 Task: Add Bob's Red Mill Old Country Style Muesli Cereal to the cart.
Action: Mouse moved to (637, 246)
Screenshot: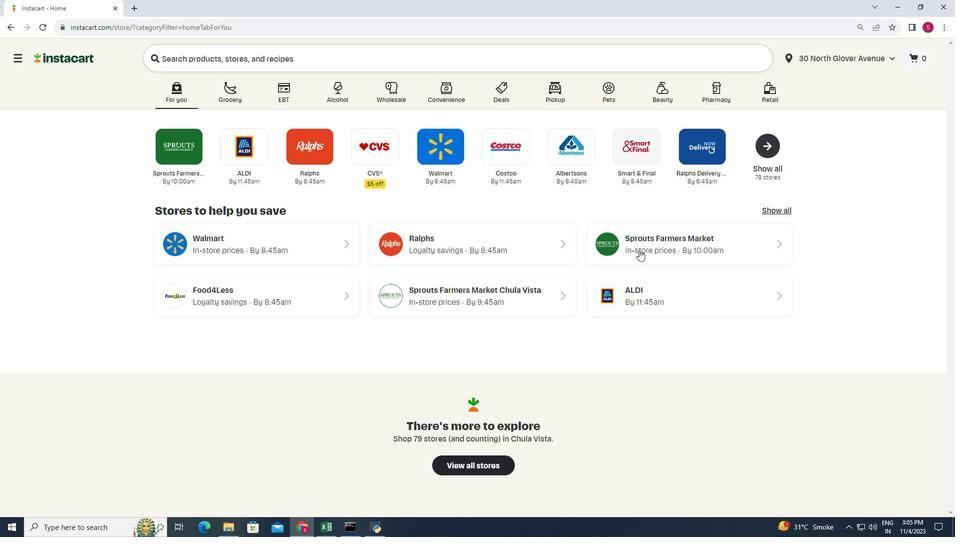 
Action: Mouse pressed left at (637, 246)
Screenshot: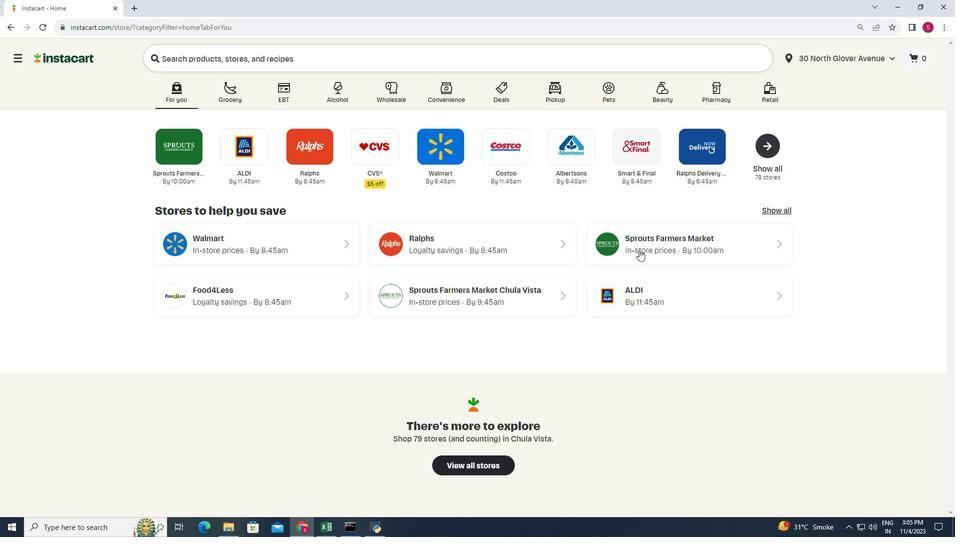 
Action: Mouse moved to (61, 279)
Screenshot: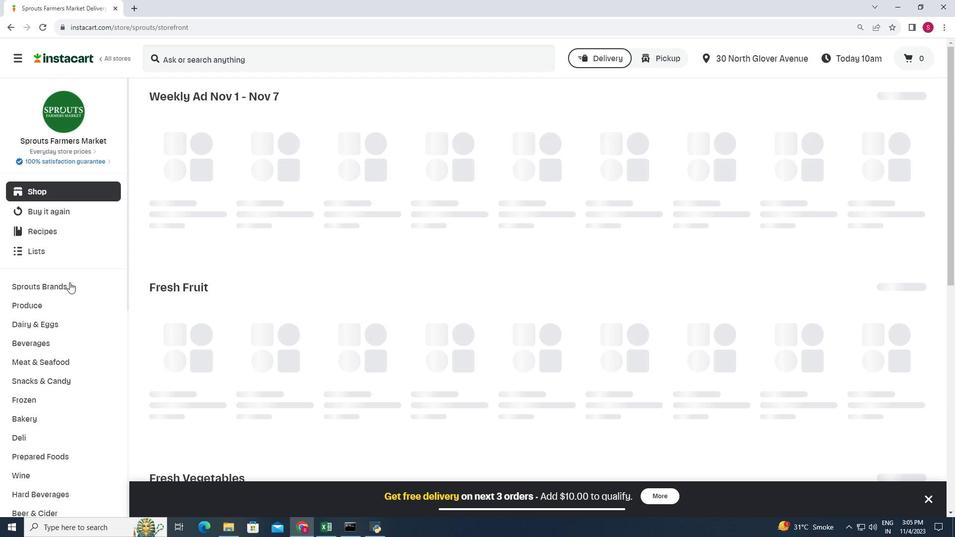 
Action: Mouse scrolled (61, 279) with delta (0, 0)
Screenshot: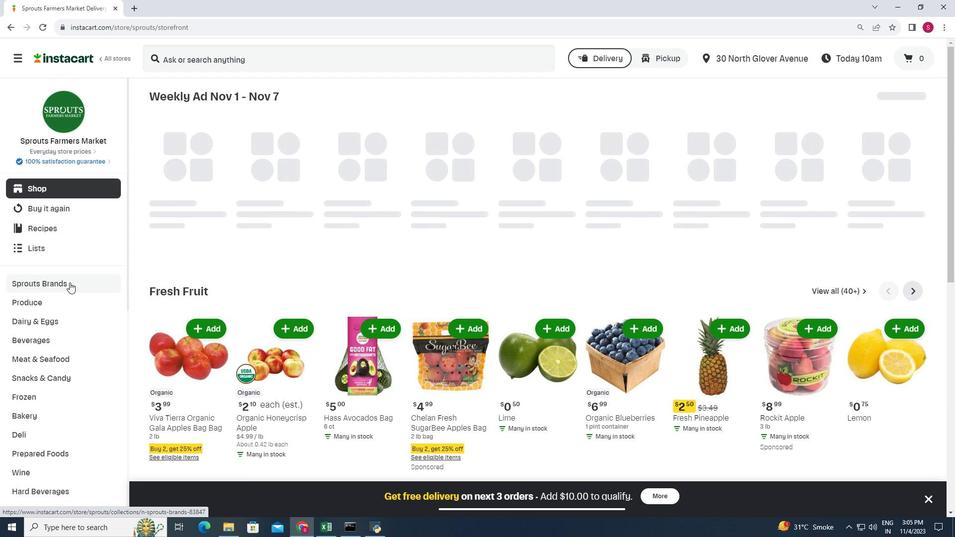 
Action: Mouse moved to (61, 280)
Screenshot: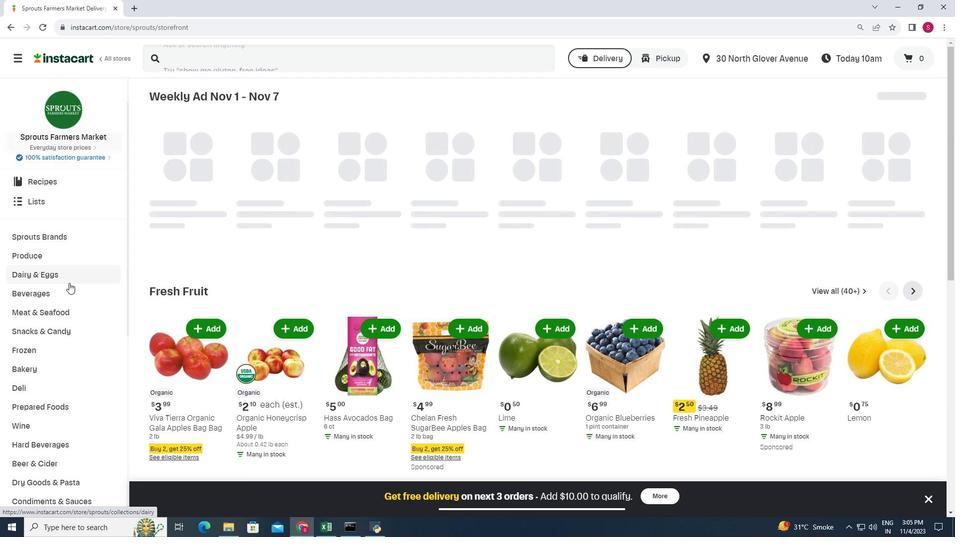 
Action: Mouse scrolled (61, 279) with delta (0, 0)
Screenshot: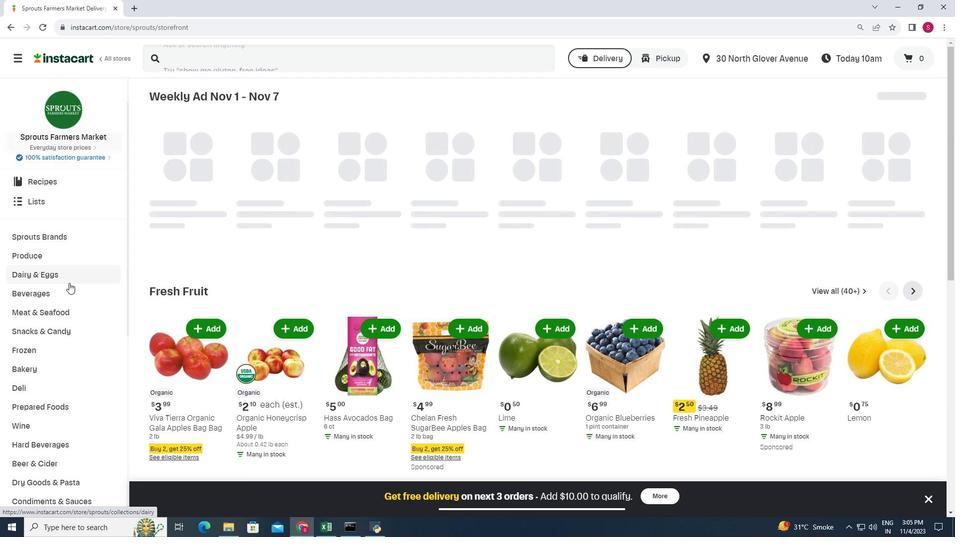 
Action: Mouse moved to (63, 282)
Screenshot: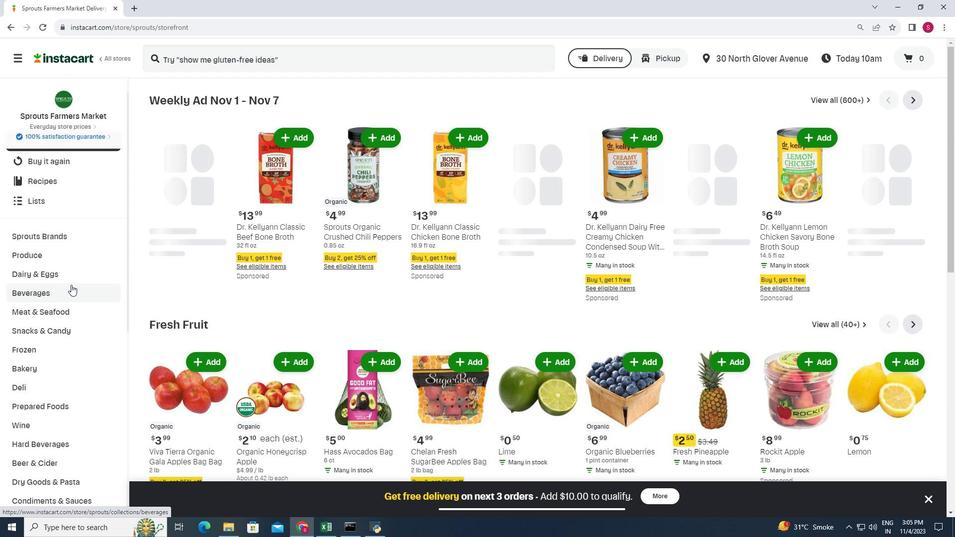 
Action: Mouse scrolled (63, 281) with delta (0, 0)
Screenshot: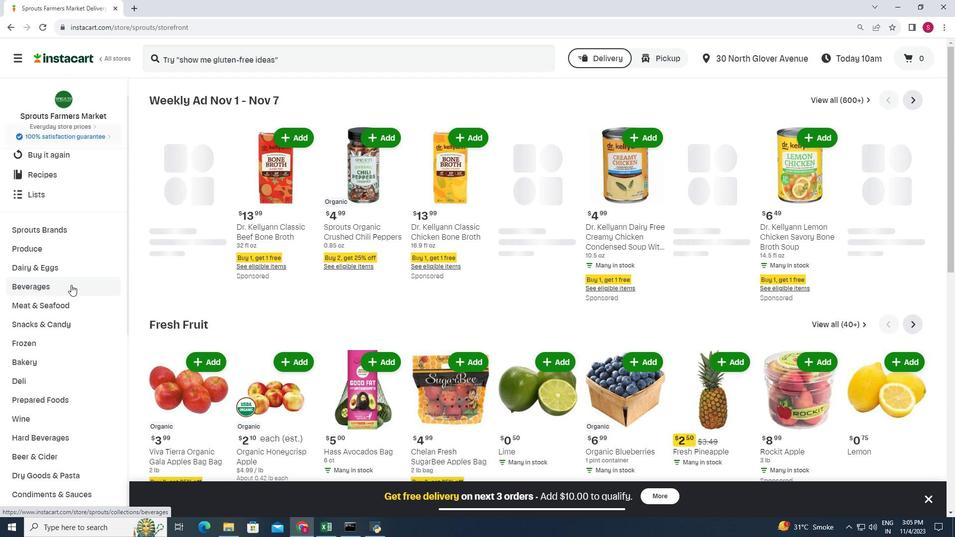 
Action: Mouse moved to (63, 282)
Screenshot: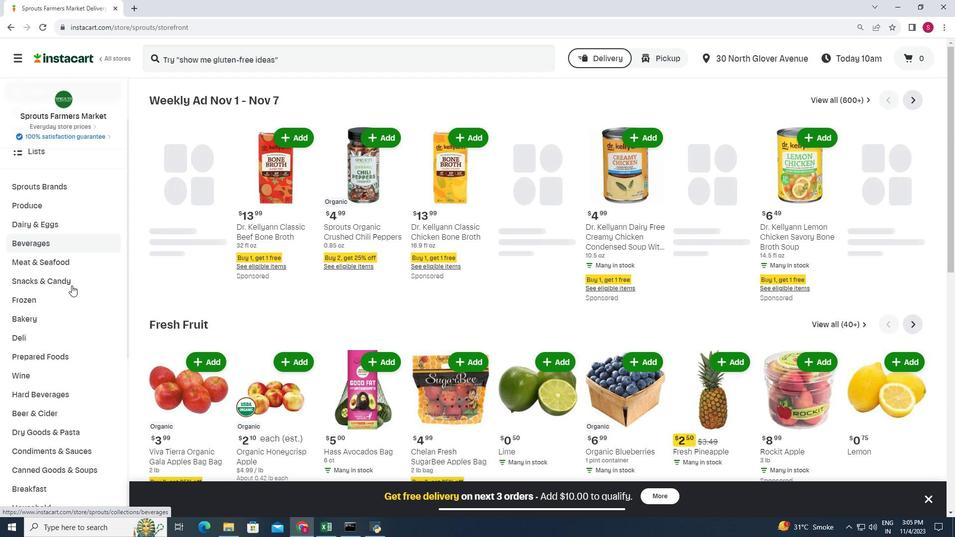 
Action: Mouse scrolled (63, 282) with delta (0, 0)
Screenshot: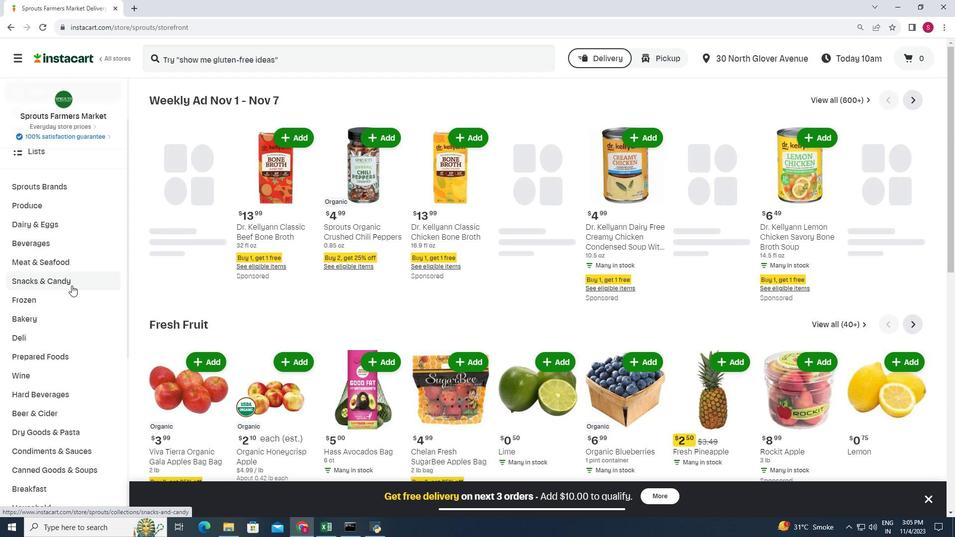 
Action: Mouse scrolled (63, 282) with delta (0, 0)
Screenshot: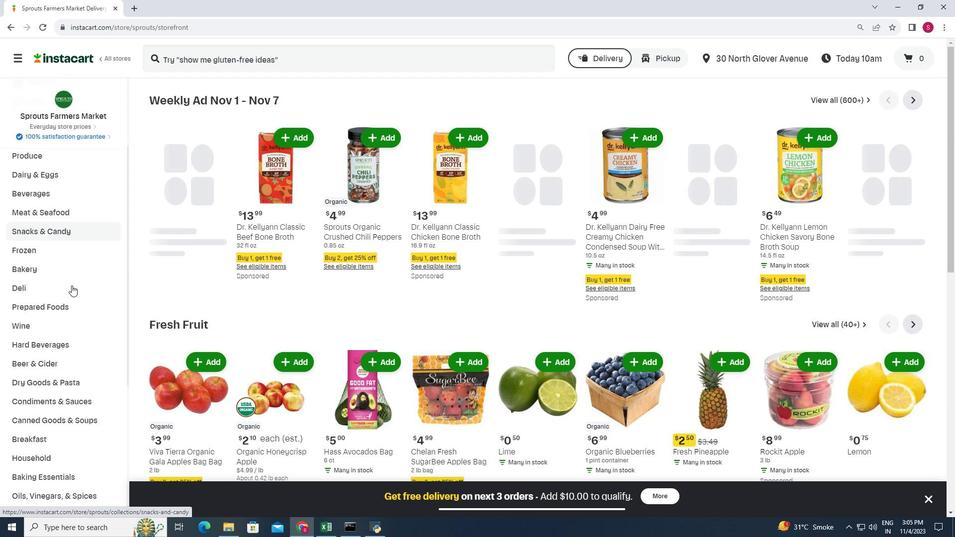 
Action: Mouse moved to (40, 383)
Screenshot: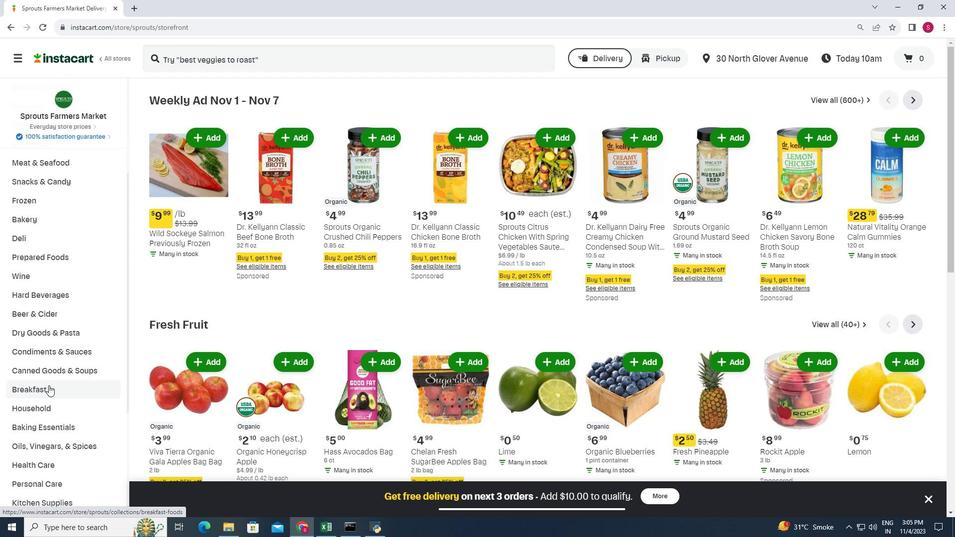 
Action: Mouse pressed left at (40, 383)
Screenshot: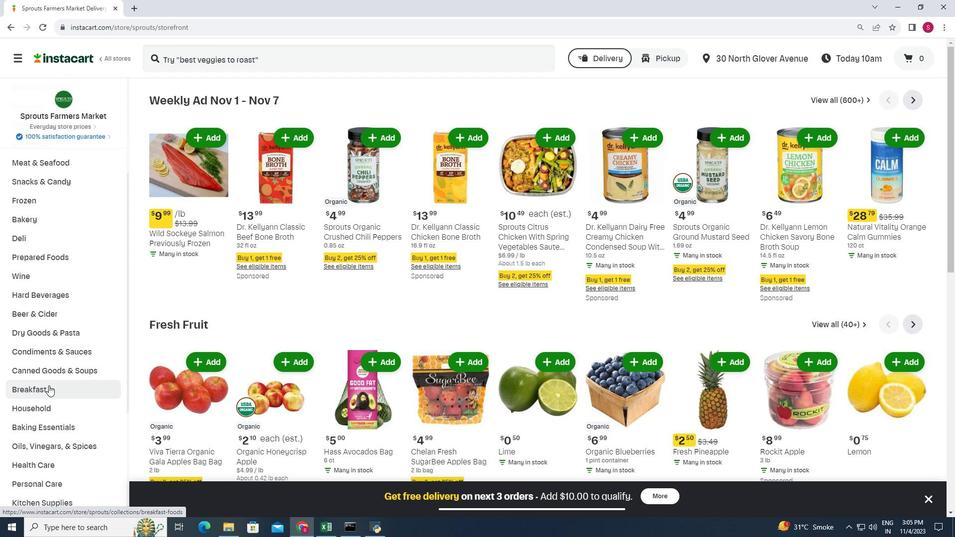 
Action: Mouse moved to (658, 117)
Screenshot: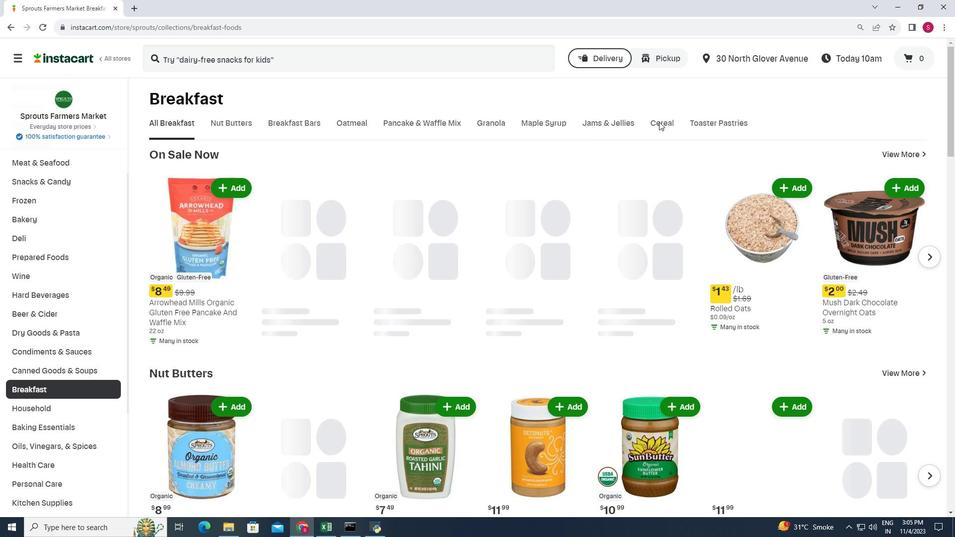 
Action: Mouse pressed left at (658, 117)
Screenshot: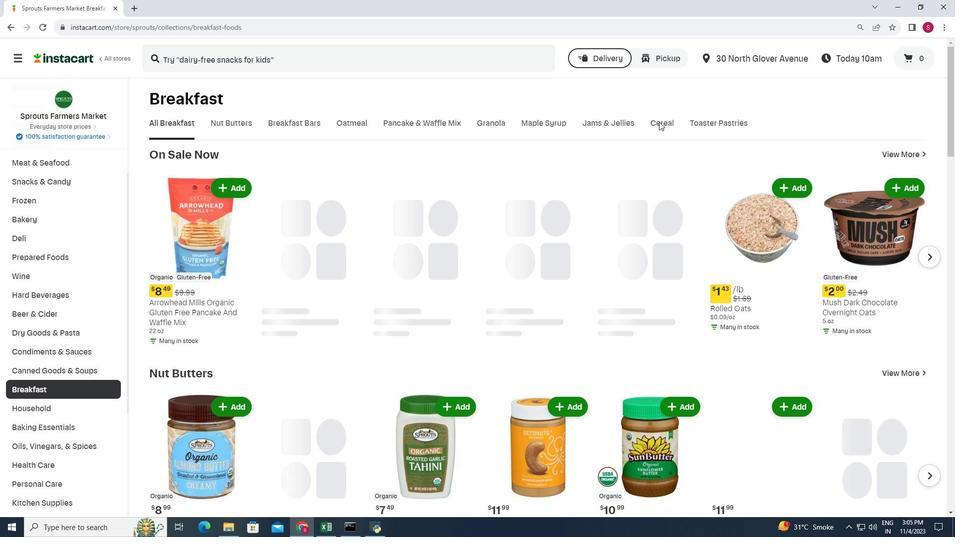 
Action: Mouse moved to (469, 181)
Screenshot: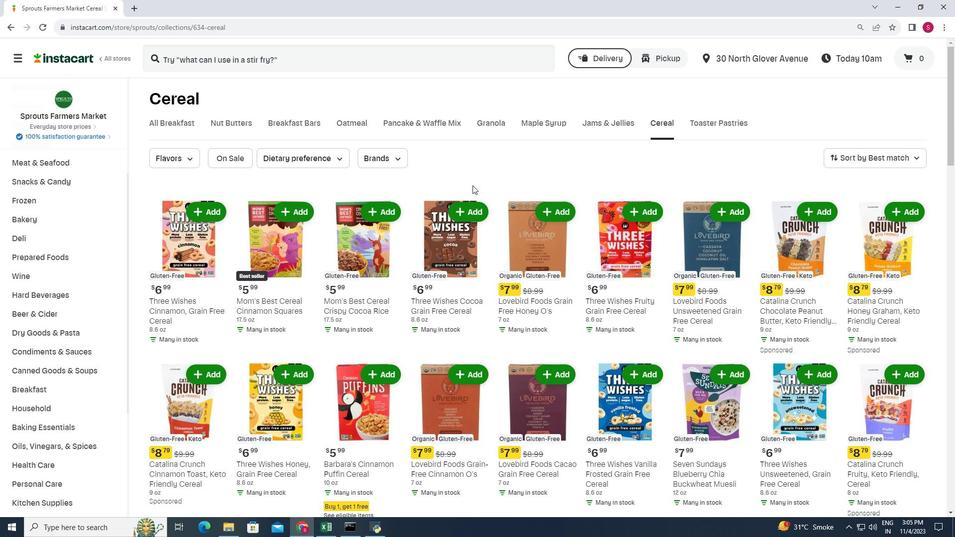 
Action: Mouse scrolled (469, 181) with delta (0, 0)
Screenshot: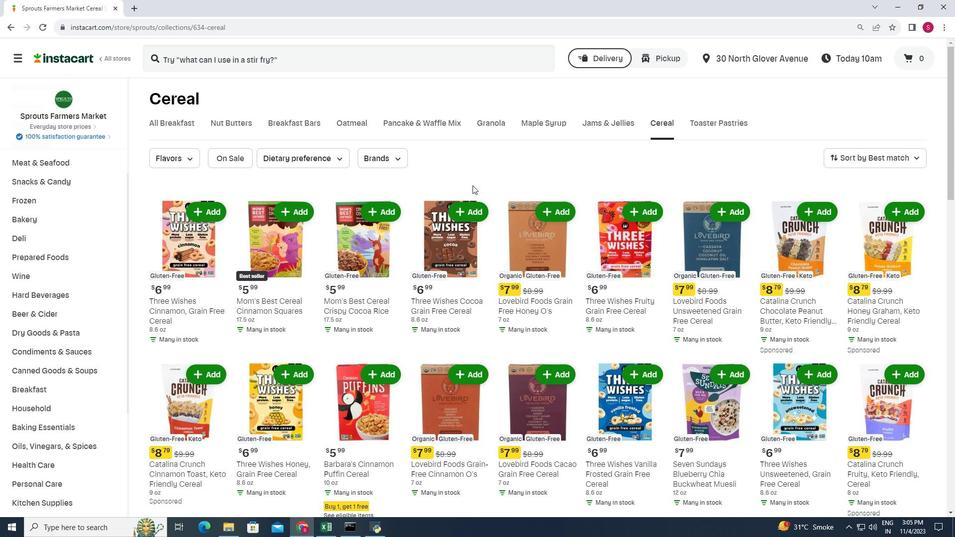 
Action: Mouse moved to (474, 177)
Screenshot: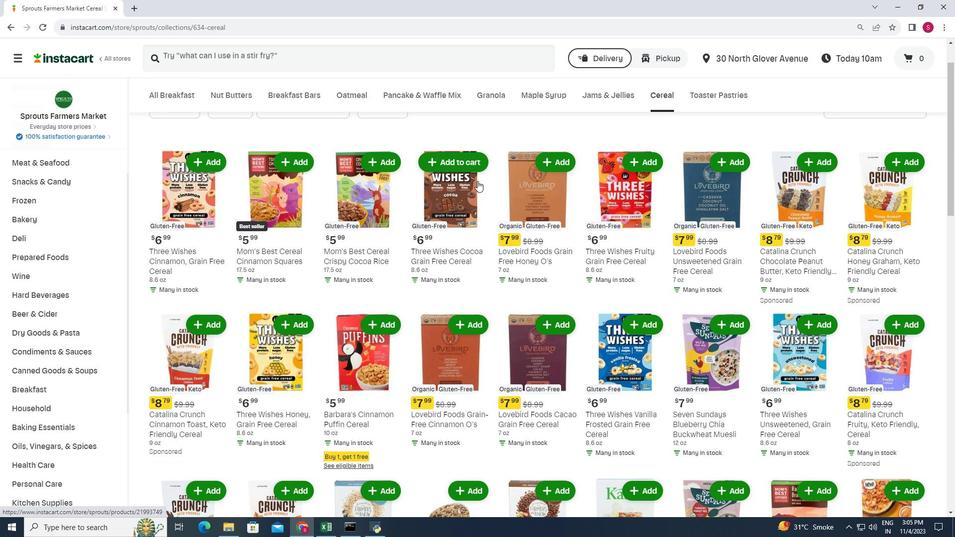 
Action: Mouse scrolled (474, 176) with delta (0, 0)
Screenshot: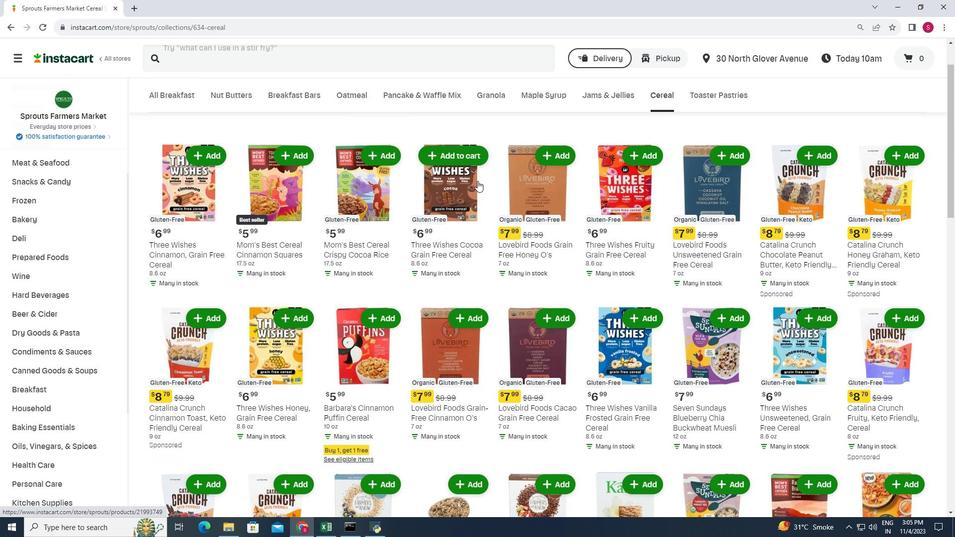 
Action: Mouse moved to (474, 177)
Screenshot: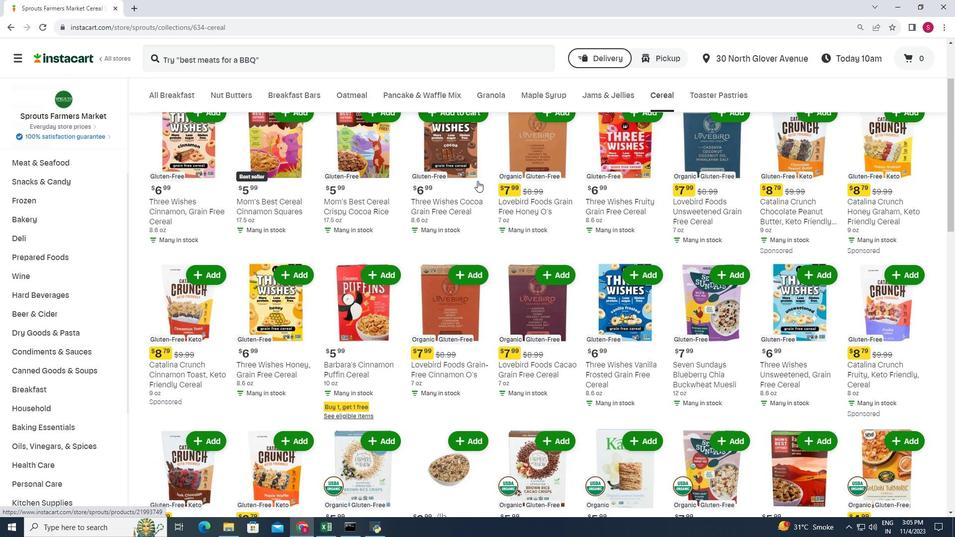 
Action: Mouse scrolled (474, 176) with delta (0, 0)
Screenshot: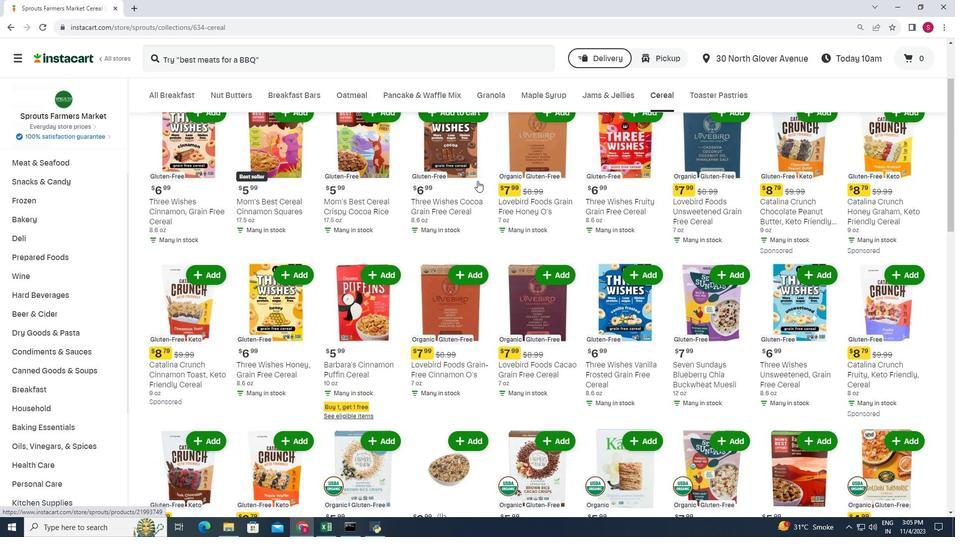 
Action: Mouse moved to (474, 176)
Screenshot: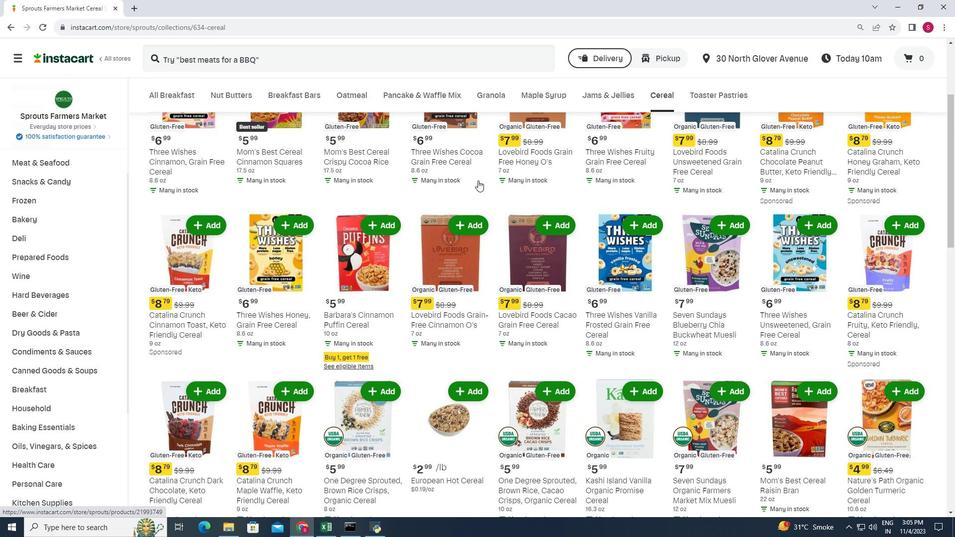 
Action: Mouse scrolled (474, 176) with delta (0, 0)
Screenshot: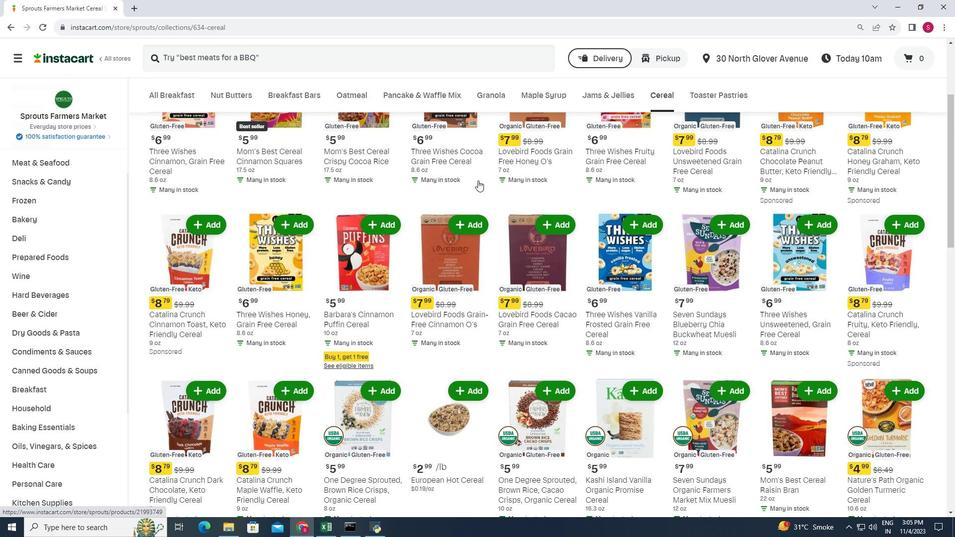 
Action: Mouse moved to (475, 176)
Screenshot: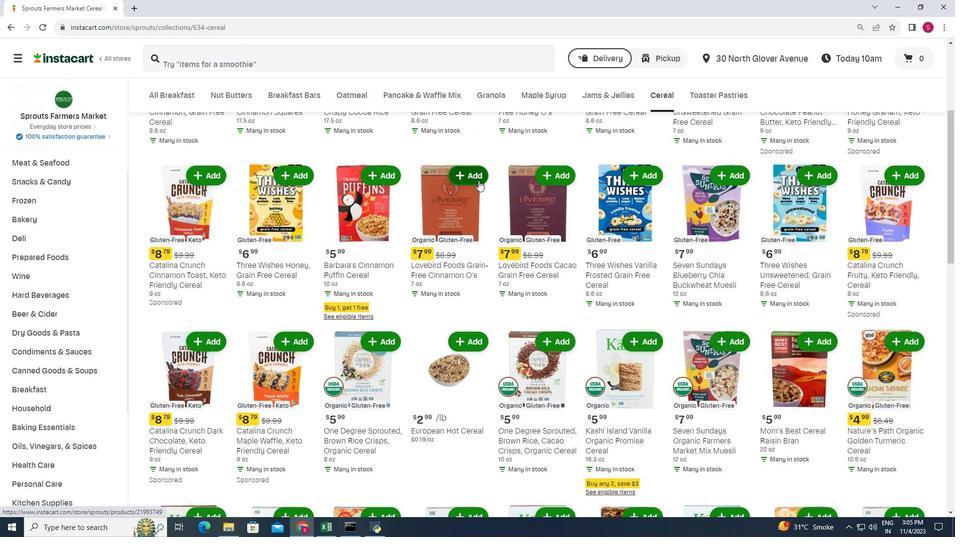 
Action: Mouse scrolled (475, 176) with delta (0, 0)
Screenshot: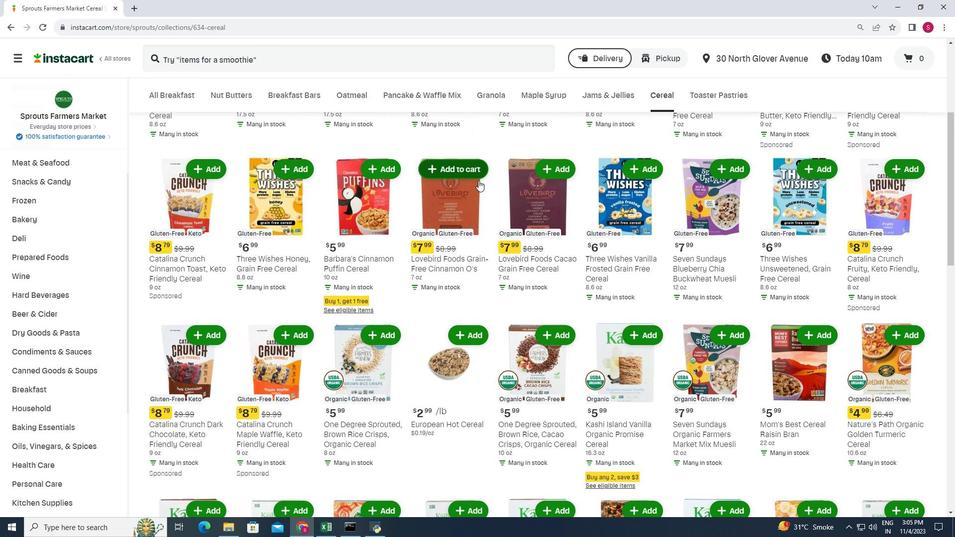 
Action: Mouse scrolled (475, 176) with delta (0, 0)
Screenshot: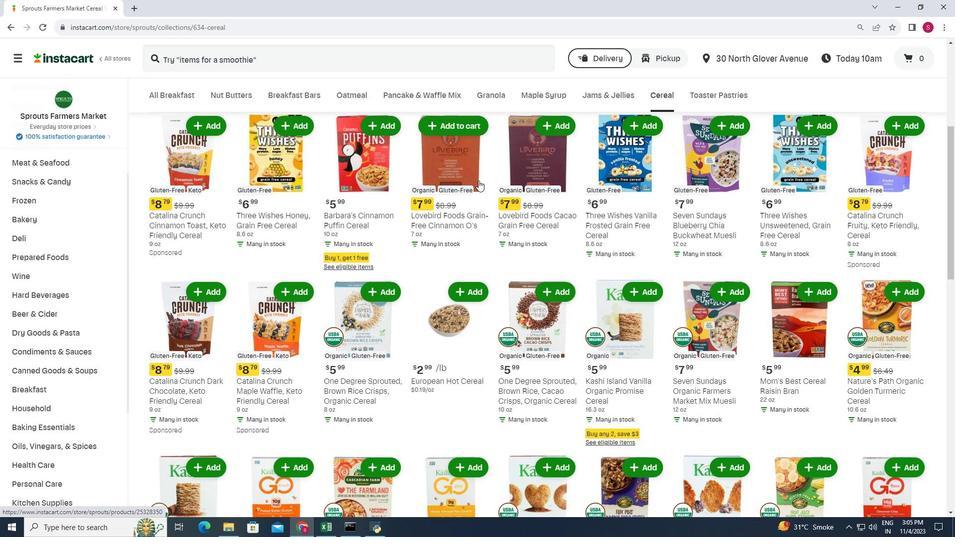 
Action: Mouse scrolled (475, 176) with delta (0, 0)
Screenshot: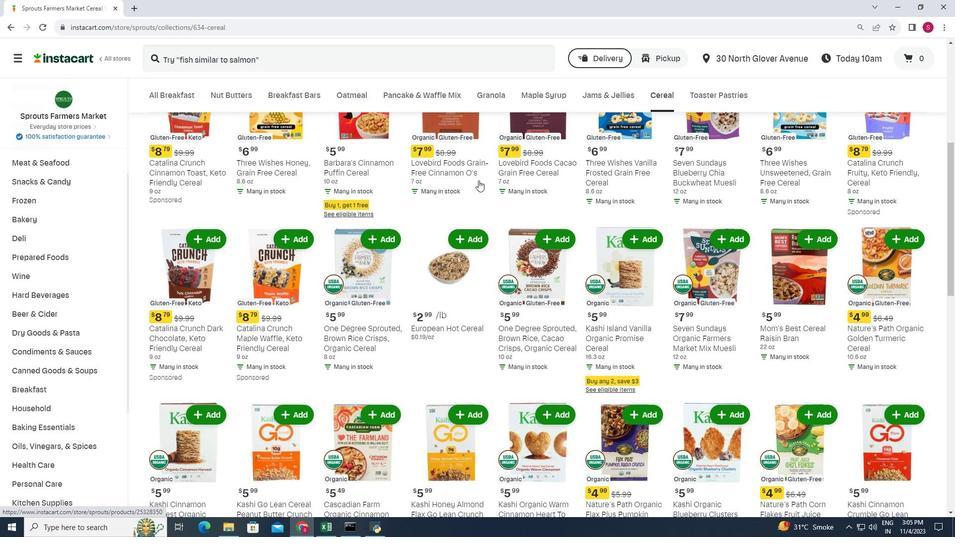 
Action: Mouse scrolled (475, 176) with delta (0, 0)
Screenshot: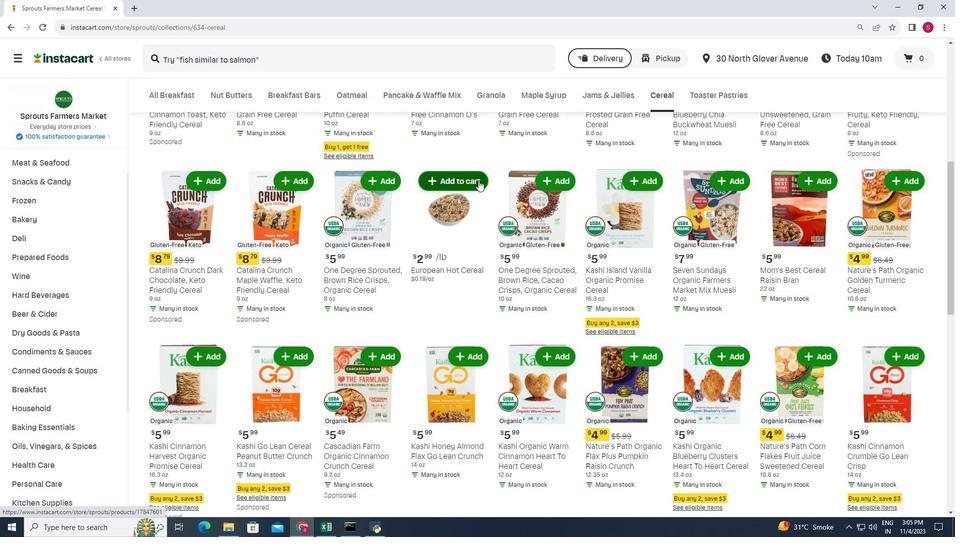 
Action: Mouse scrolled (475, 176) with delta (0, 0)
Screenshot: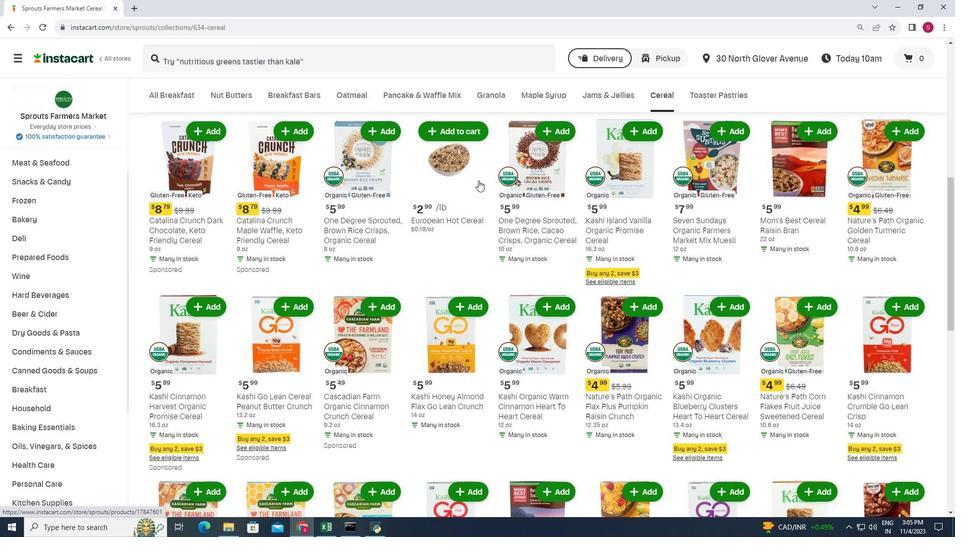 
Action: Mouse scrolled (475, 176) with delta (0, 0)
Screenshot: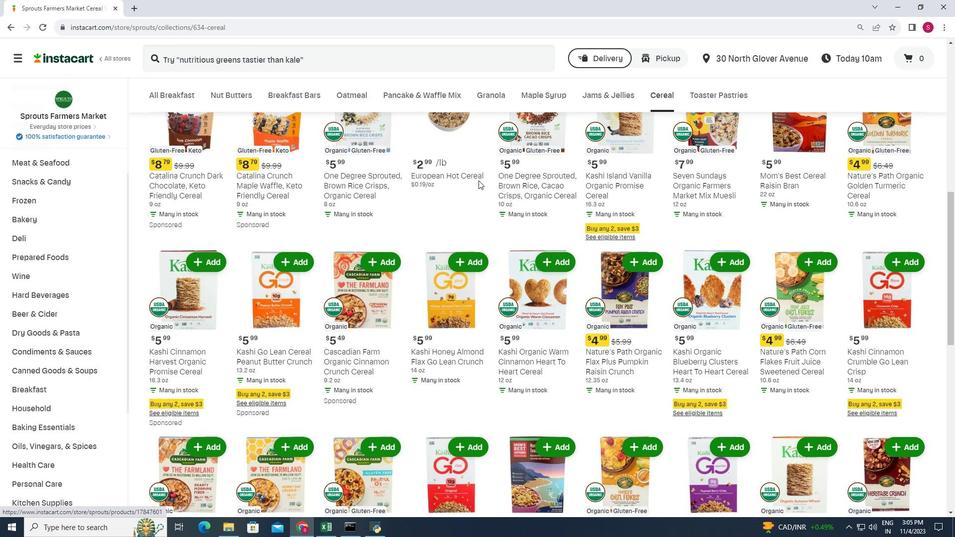 
Action: Mouse scrolled (475, 176) with delta (0, 0)
Screenshot: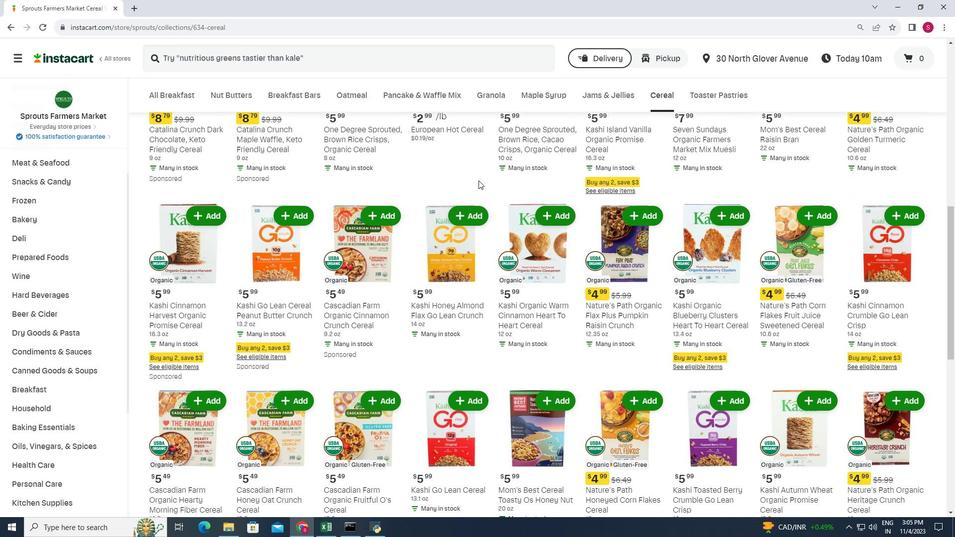
Action: Mouse scrolled (475, 176) with delta (0, 0)
Screenshot: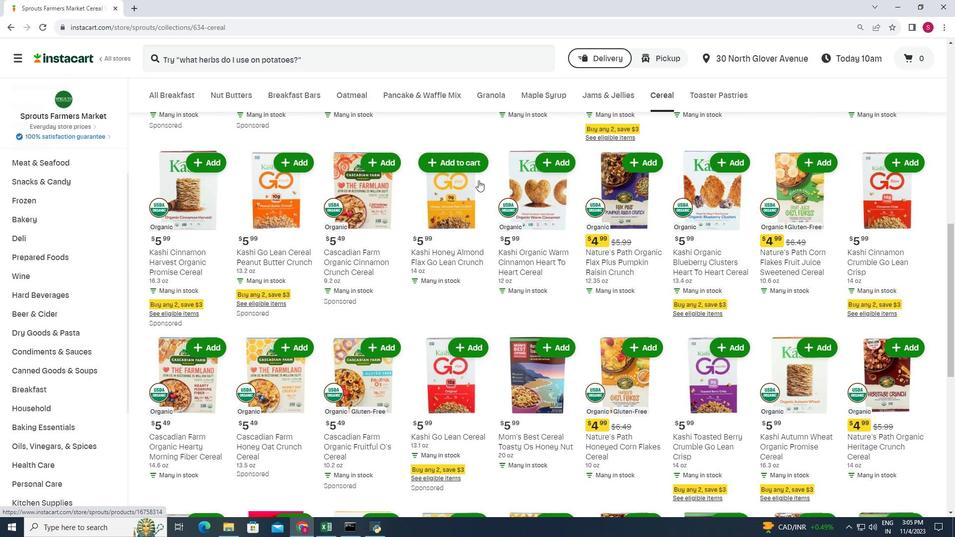 
Action: Mouse scrolled (475, 176) with delta (0, 0)
Screenshot: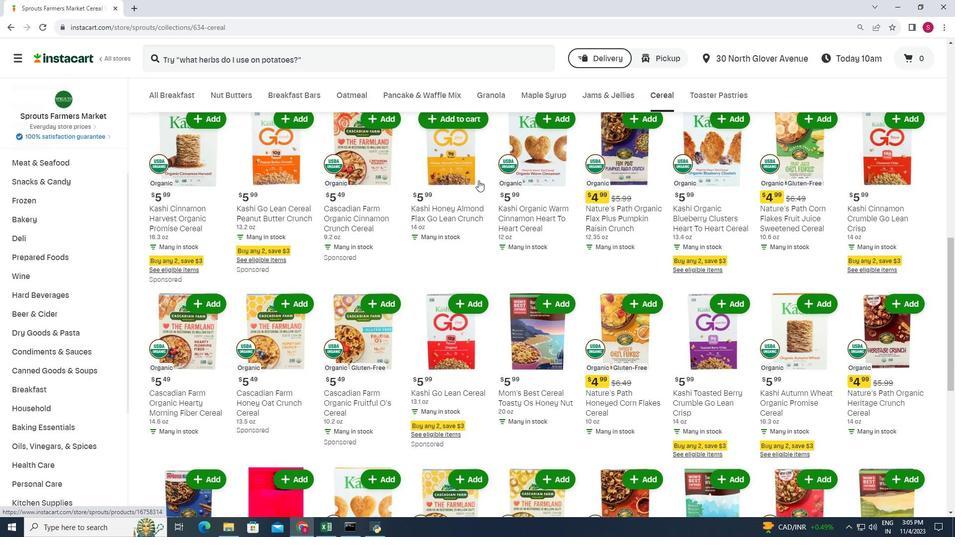 
Action: Mouse scrolled (475, 176) with delta (0, 0)
Screenshot: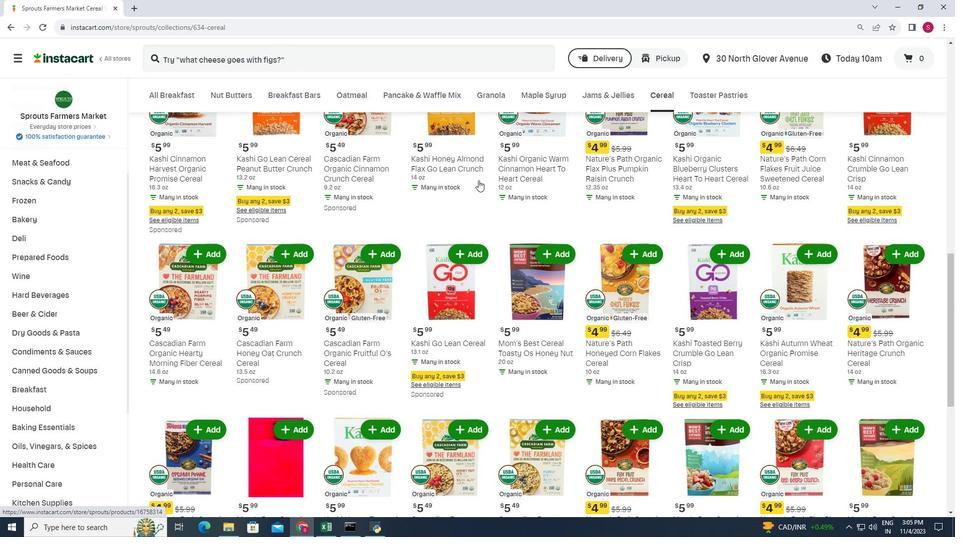 
Action: Mouse moved to (475, 176)
Screenshot: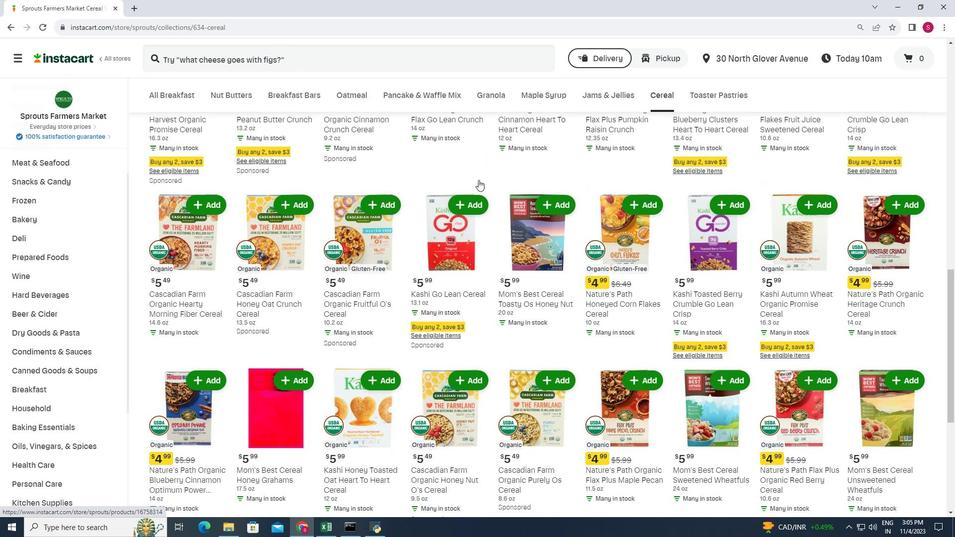 
Action: Mouse scrolled (475, 175) with delta (0, 0)
Screenshot: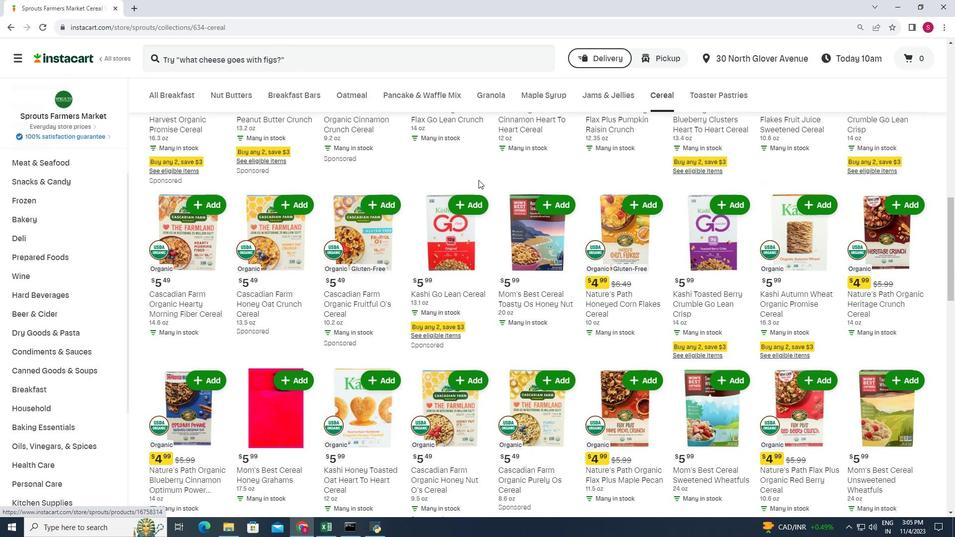 
Action: Mouse scrolled (475, 175) with delta (0, 0)
Screenshot: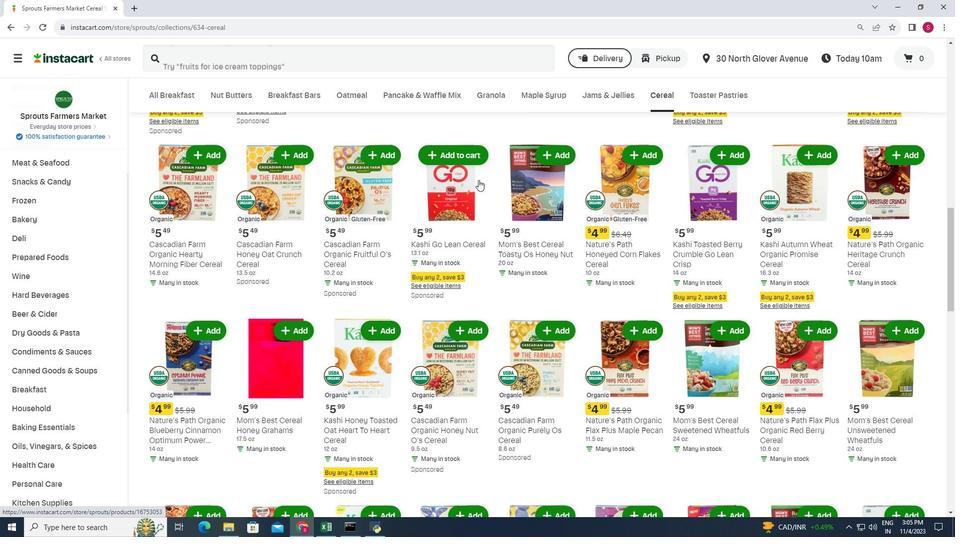 
Action: Mouse scrolled (475, 175) with delta (0, 0)
Screenshot: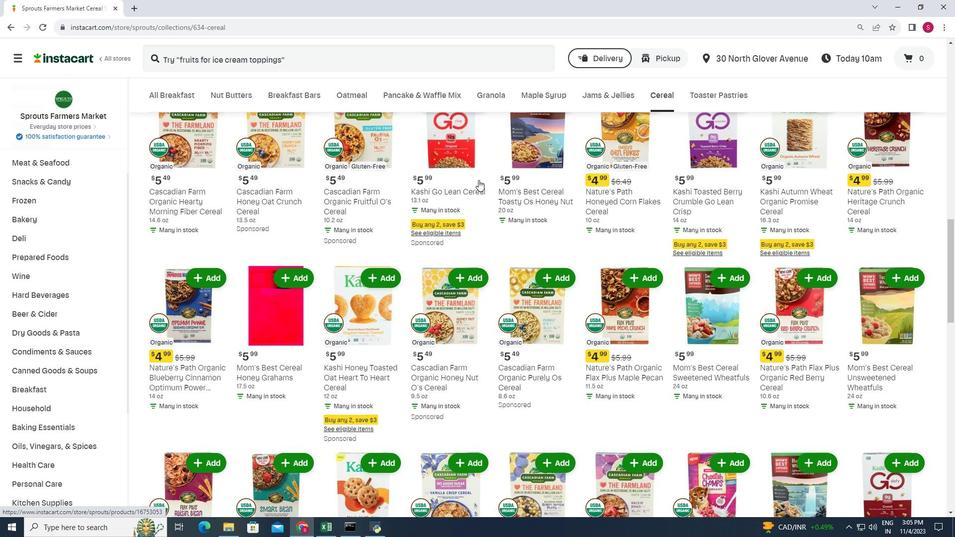 
Action: Mouse scrolled (475, 175) with delta (0, 0)
Screenshot: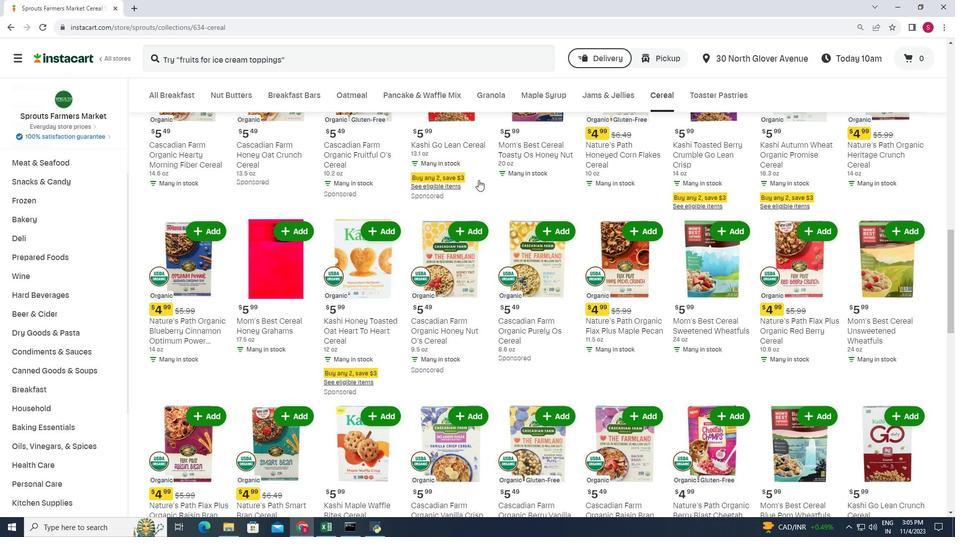 
Action: Mouse scrolled (475, 175) with delta (0, 0)
Screenshot: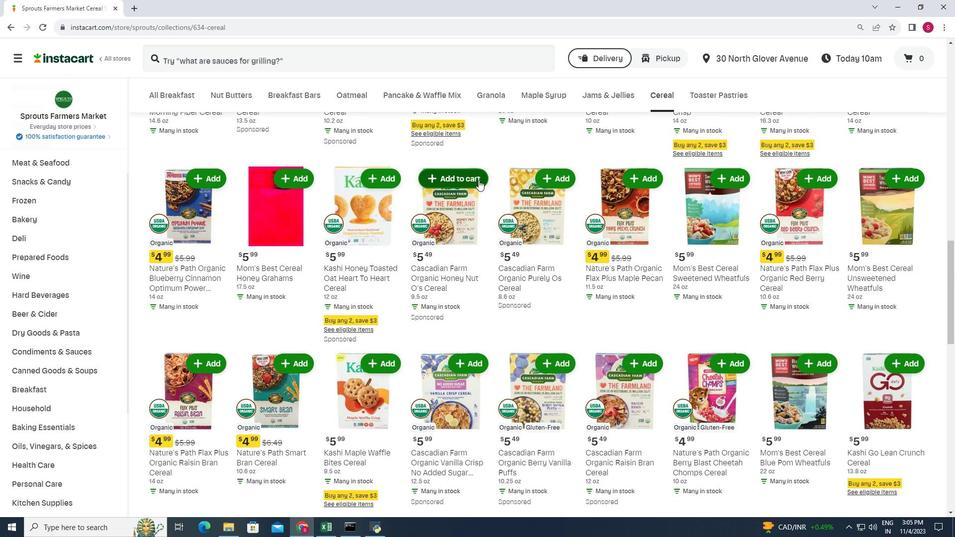 
Action: Mouse scrolled (475, 175) with delta (0, 0)
Screenshot: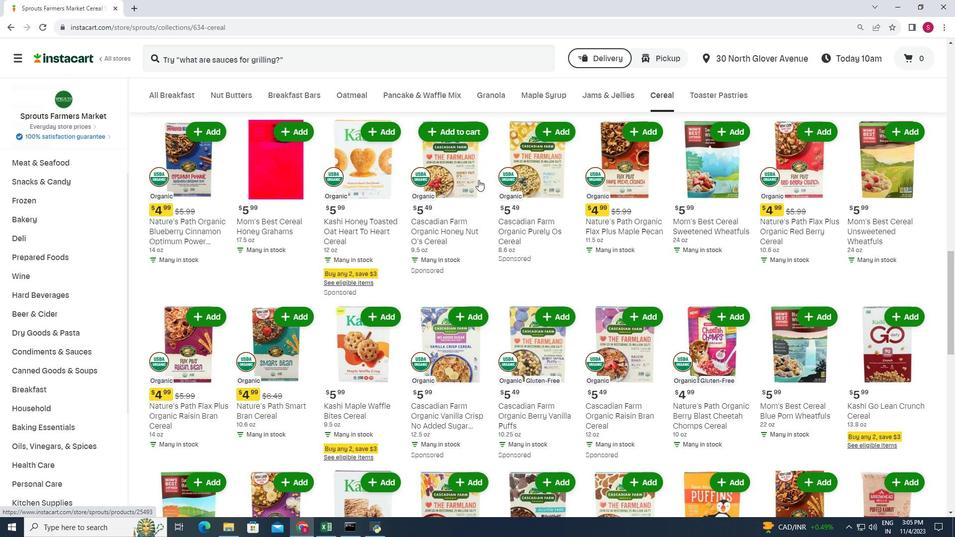 
Action: Mouse scrolled (475, 175) with delta (0, 0)
Screenshot: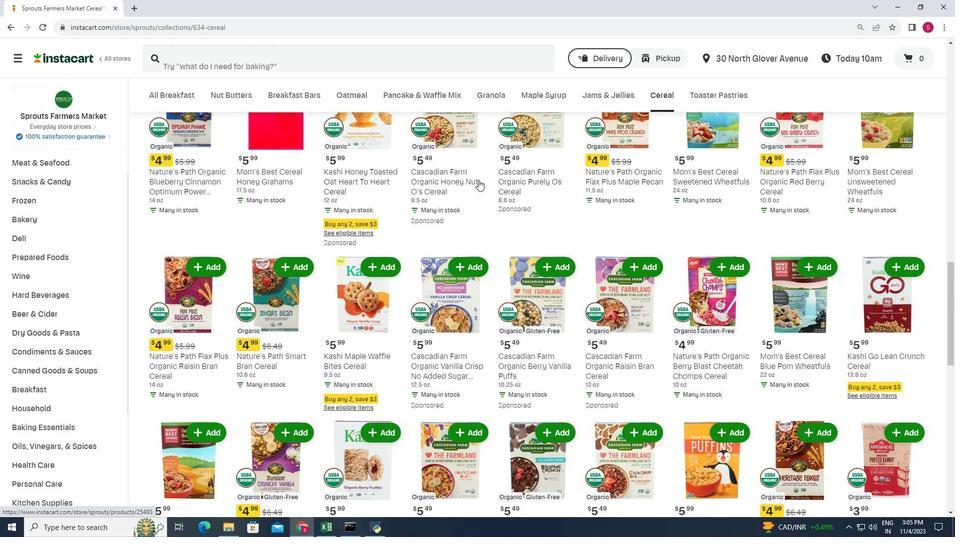 
Action: Mouse scrolled (475, 175) with delta (0, 0)
Screenshot: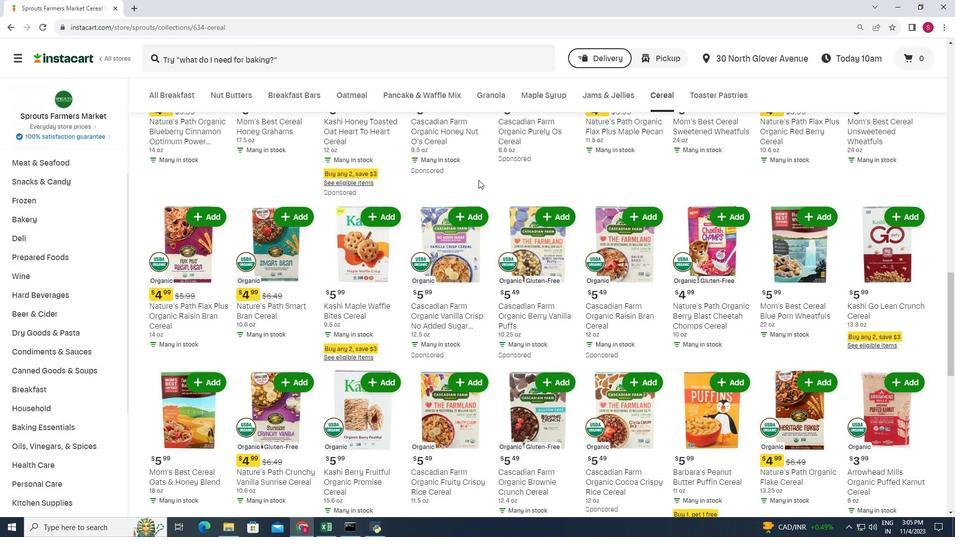 
Action: Mouse scrolled (475, 175) with delta (0, 0)
Screenshot: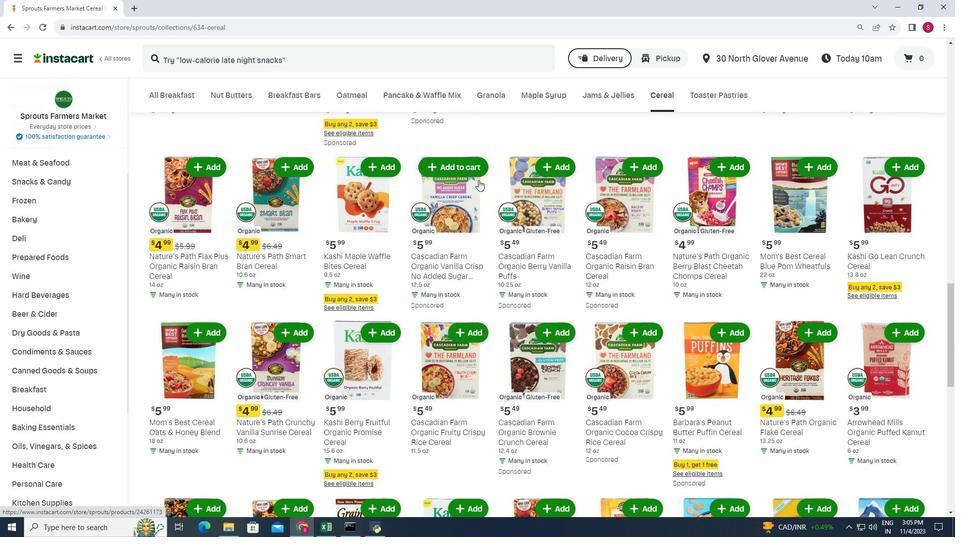 
Action: Mouse scrolled (475, 175) with delta (0, 0)
Screenshot: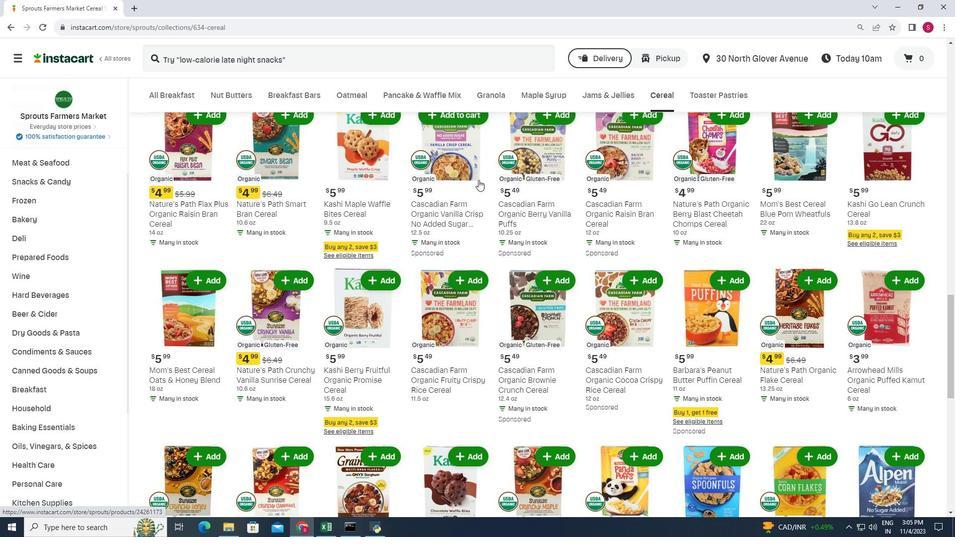 
Action: Mouse scrolled (475, 175) with delta (0, 0)
Screenshot: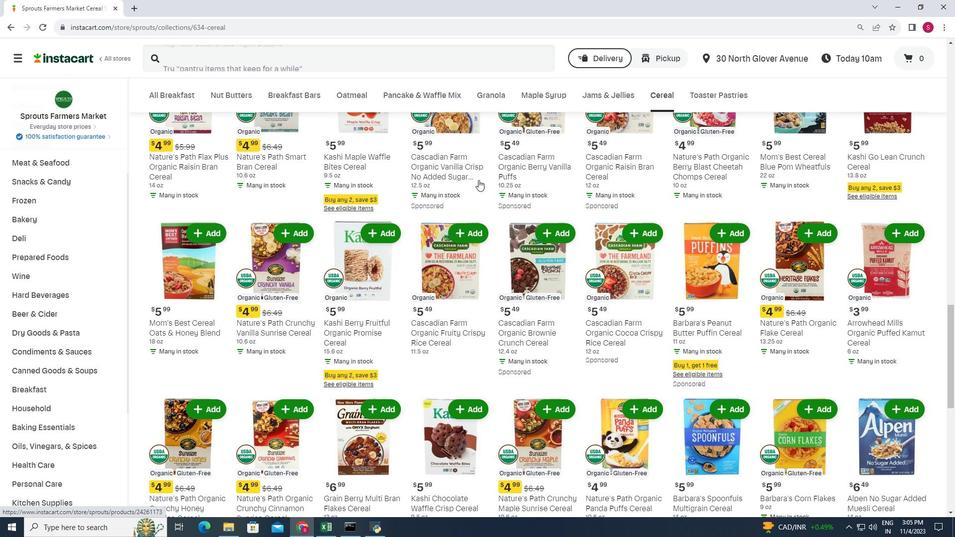 
Action: Mouse scrolled (475, 175) with delta (0, 0)
Screenshot: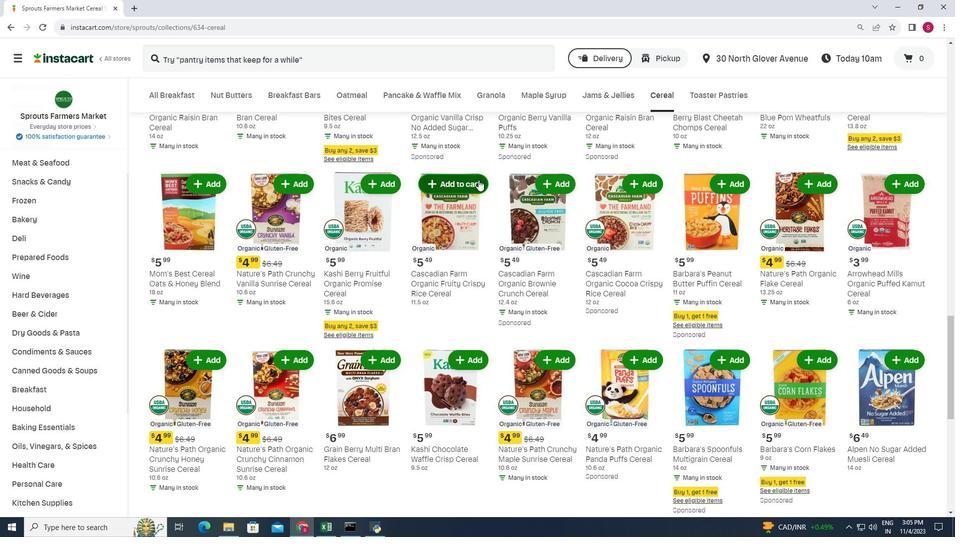 
Action: Mouse scrolled (475, 175) with delta (0, 0)
Screenshot: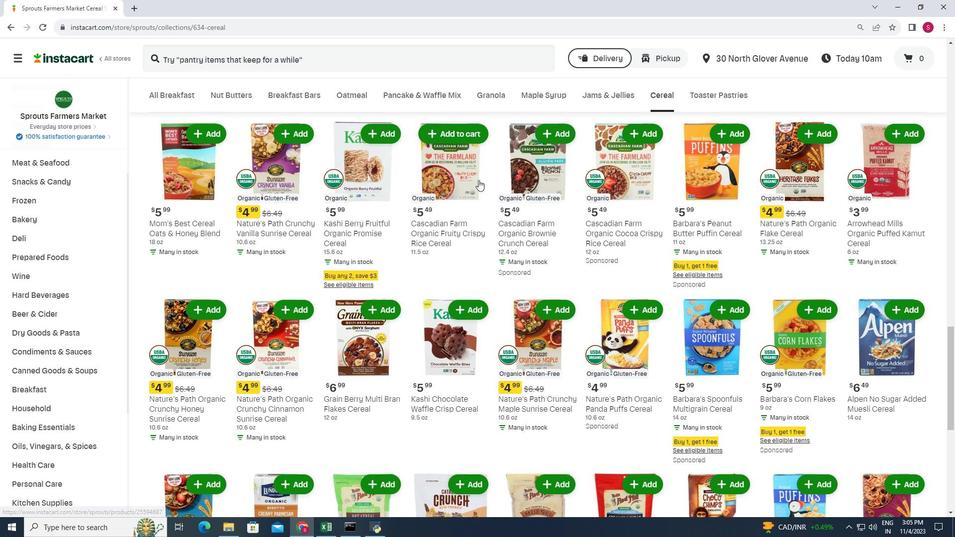 
Action: Mouse scrolled (475, 175) with delta (0, 0)
Screenshot: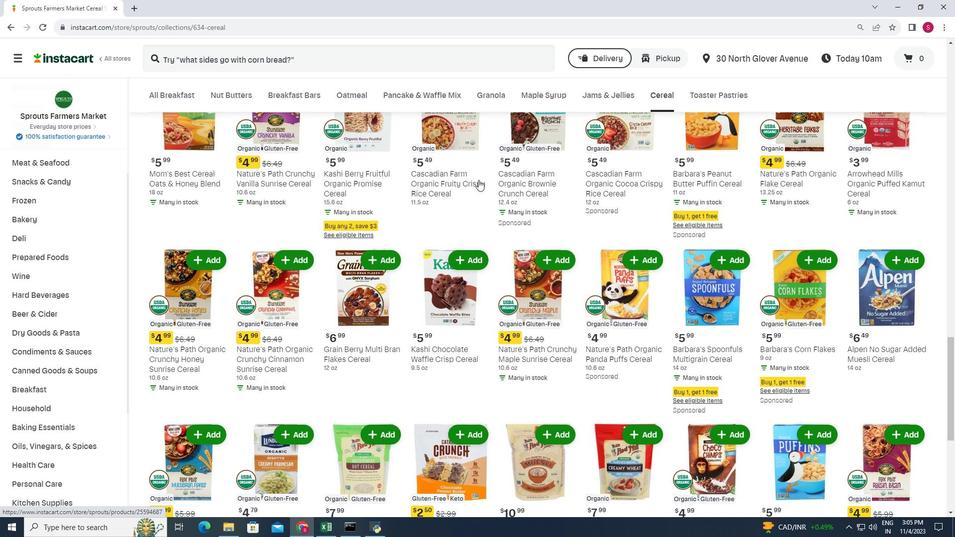 
Action: Mouse scrolled (475, 175) with delta (0, 0)
Screenshot: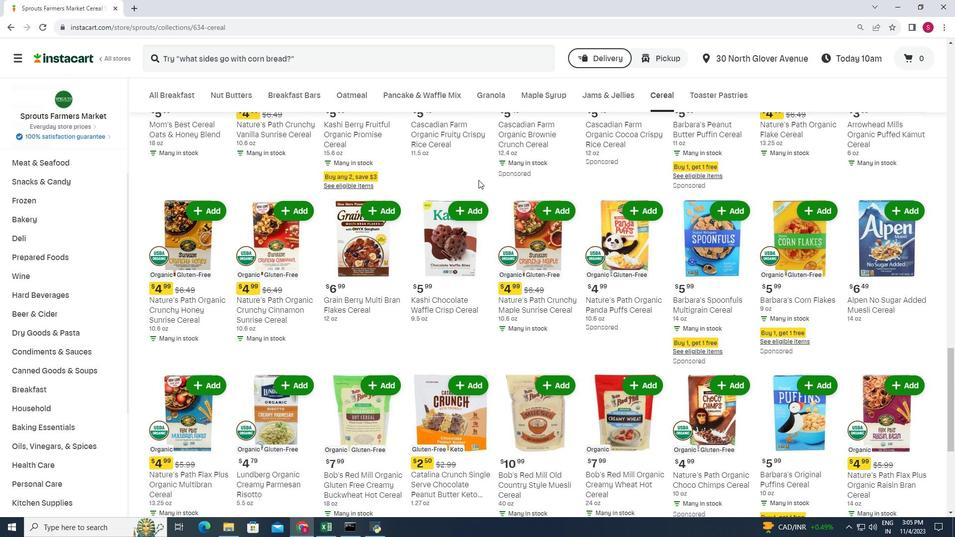 
Action: Mouse scrolled (475, 175) with delta (0, 0)
Screenshot: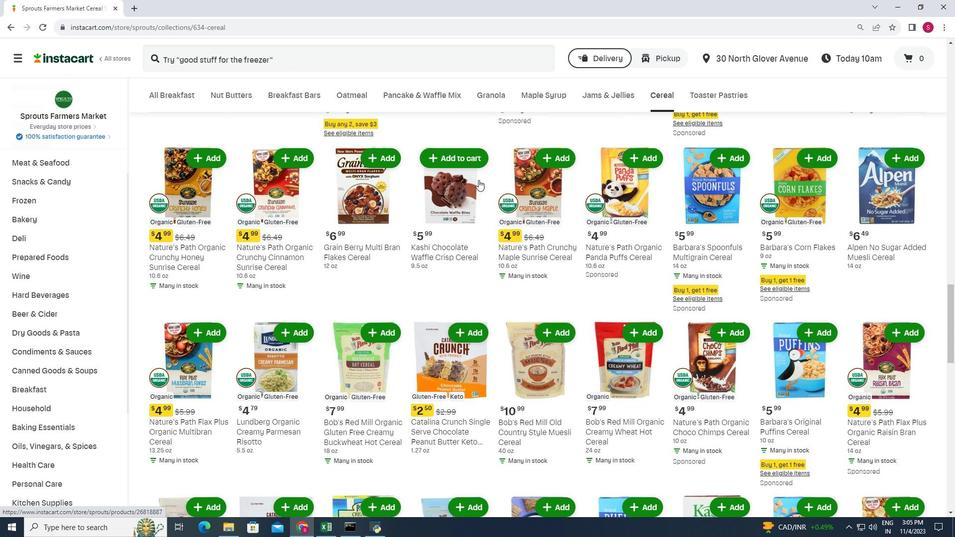 
Action: Mouse scrolled (475, 175) with delta (0, 0)
Screenshot: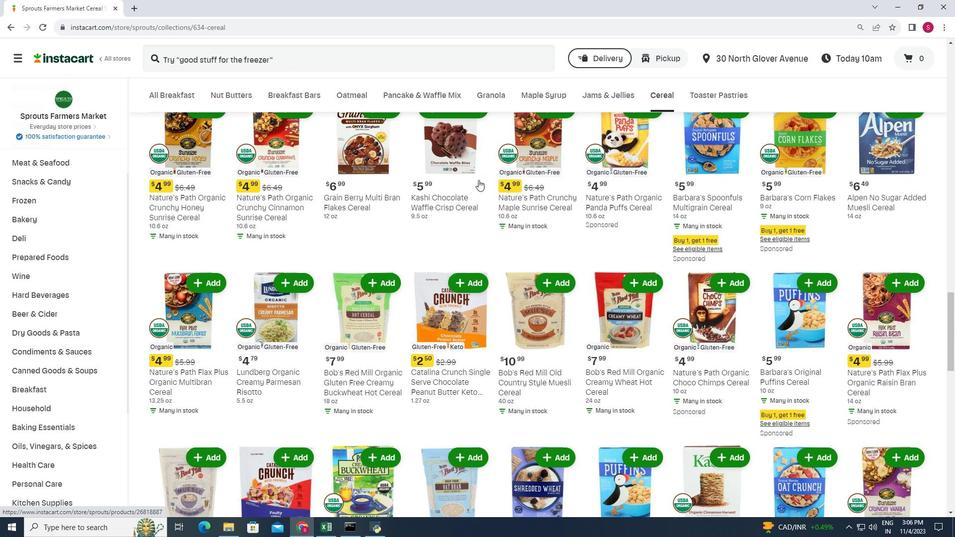 
Action: Mouse scrolled (475, 175) with delta (0, 0)
Screenshot: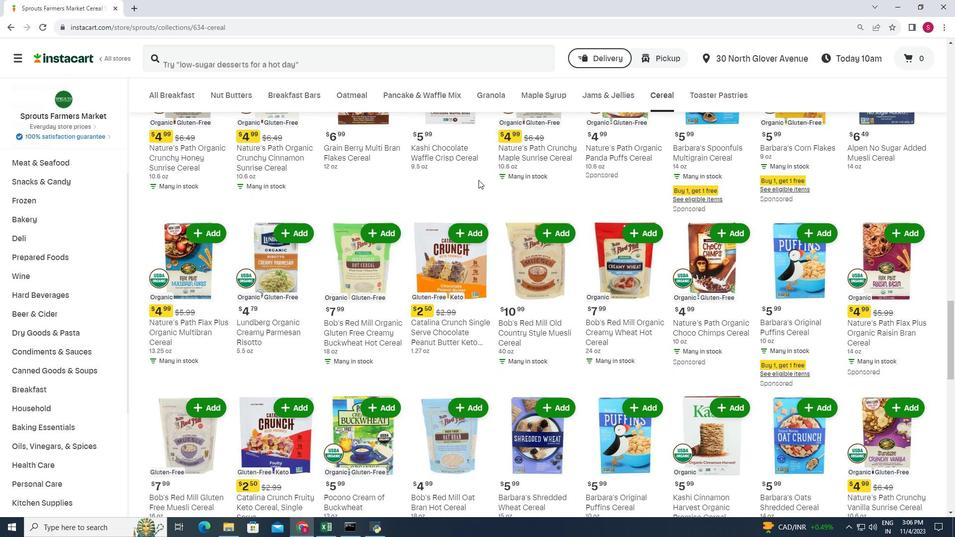 
Action: Mouse scrolled (475, 175) with delta (0, 0)
Screenshot: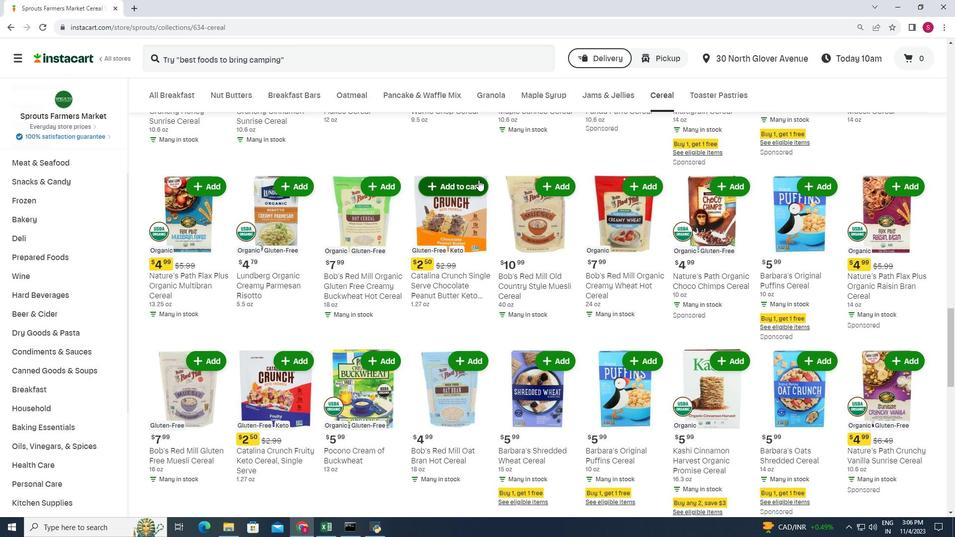 
Action: Mouse scrolled (475, 176) with delta (0, 0)
Screenshot: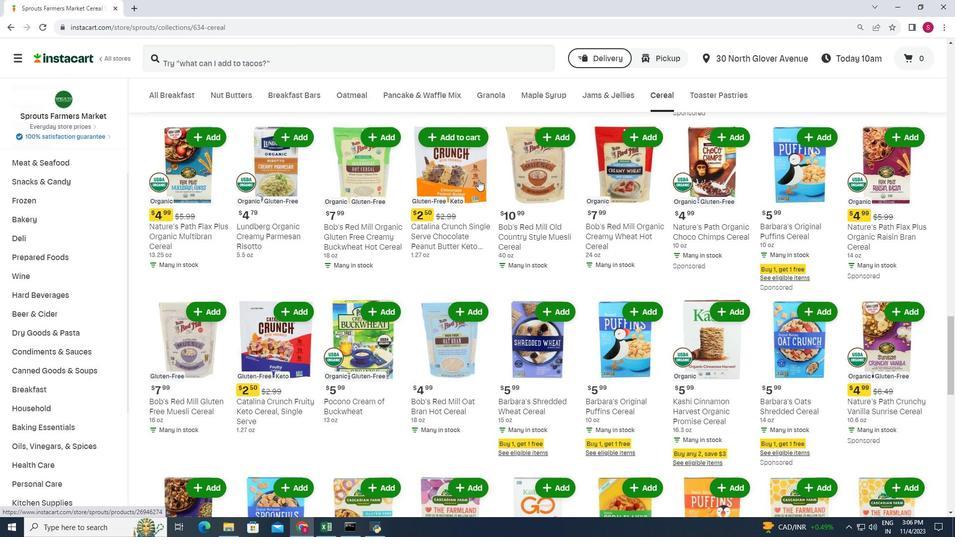 
Action: Mouse moved to (553, 174)
Screenshot: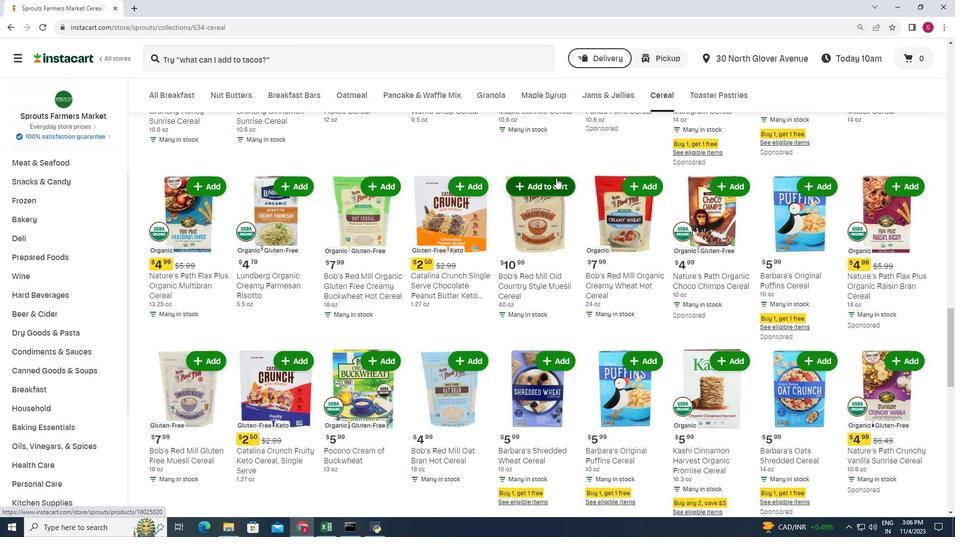 
Action: Mouse pressed left at (553, 174)
Screenshot: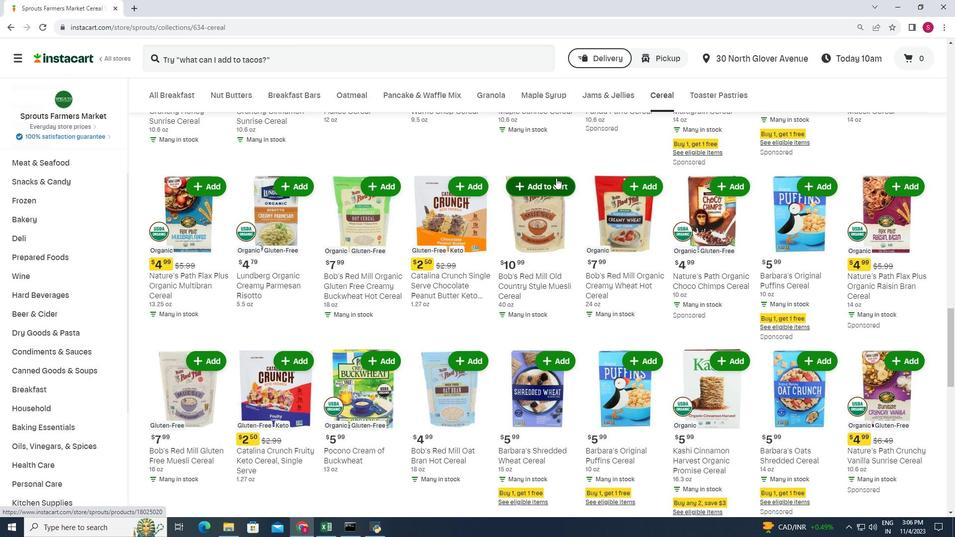 
Action: Mouse moved to (541, 150)
Screenshot: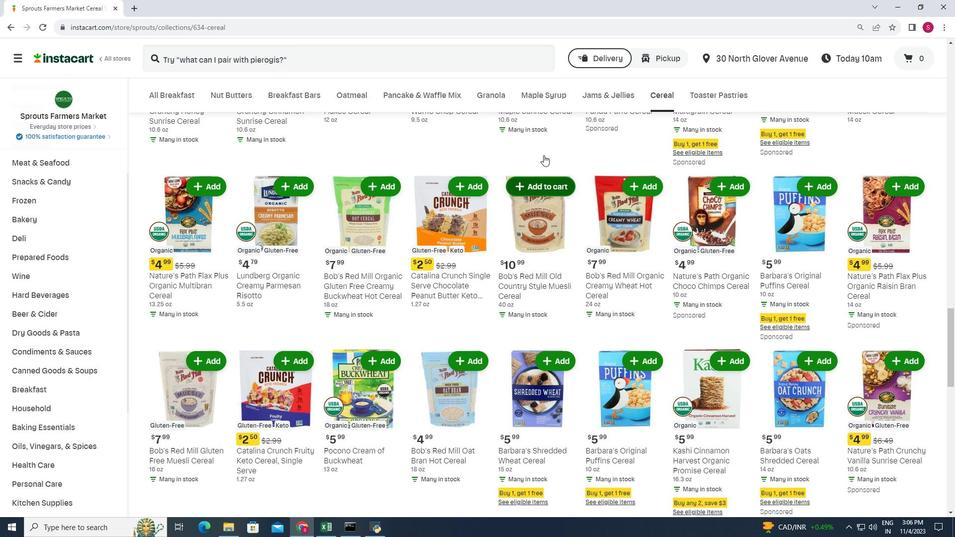 
